 Task: Look for products in the category "Disposable Plates & Utensils" from World Centric only.
Action: Mouse moved to (246, 124)
Screenshot: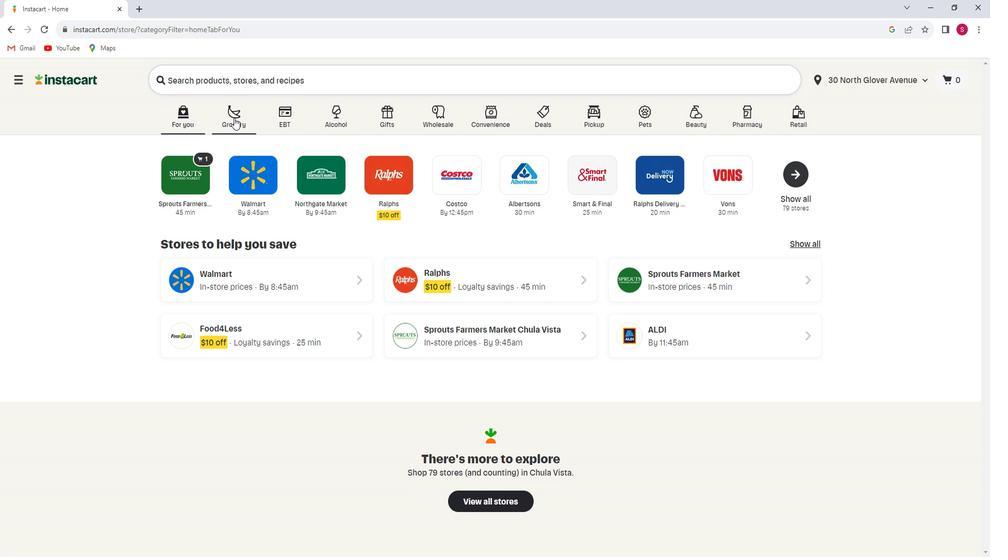 
Action: Mouse pressed left at (246, 124)
Screenshot: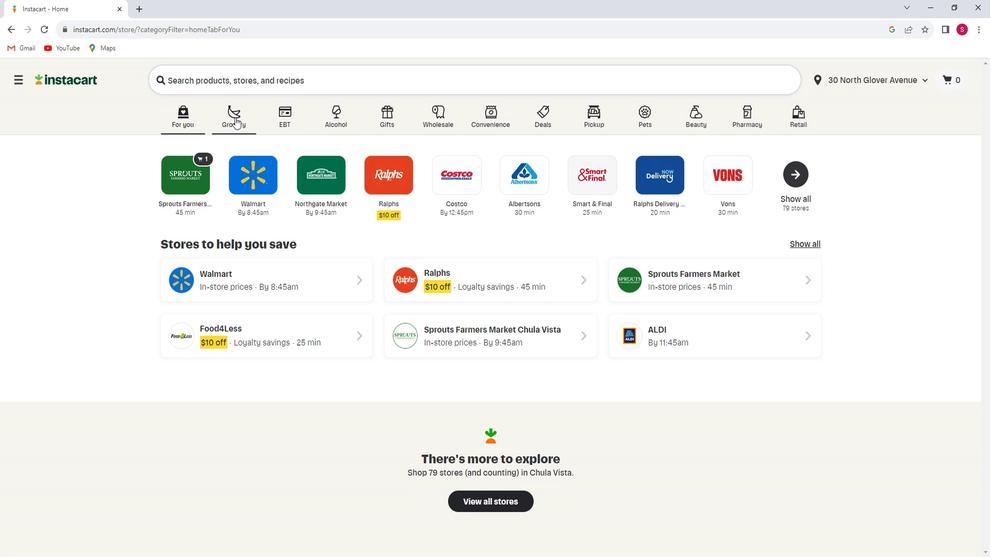 
Action: Mouse moved to (261, 296)
Screenshot: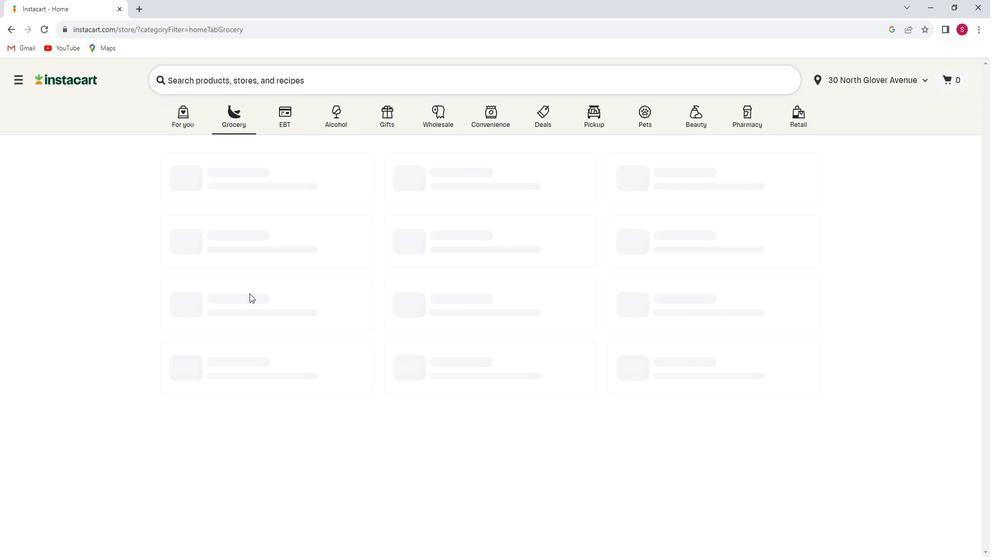 
Action: Mouse pressed left at (261, 296)
Screenshot: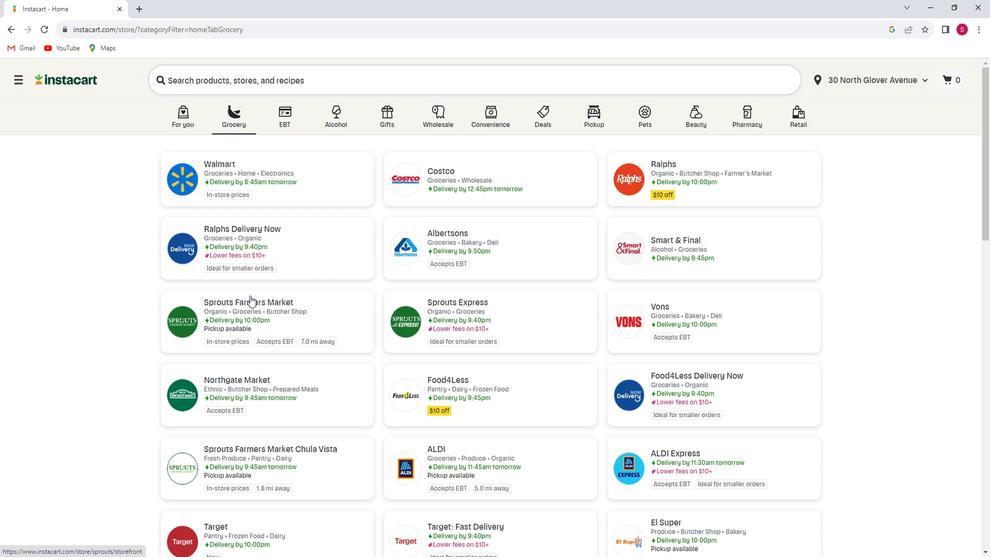 
Action: Mouse moved to (132, 314)
Screenshot: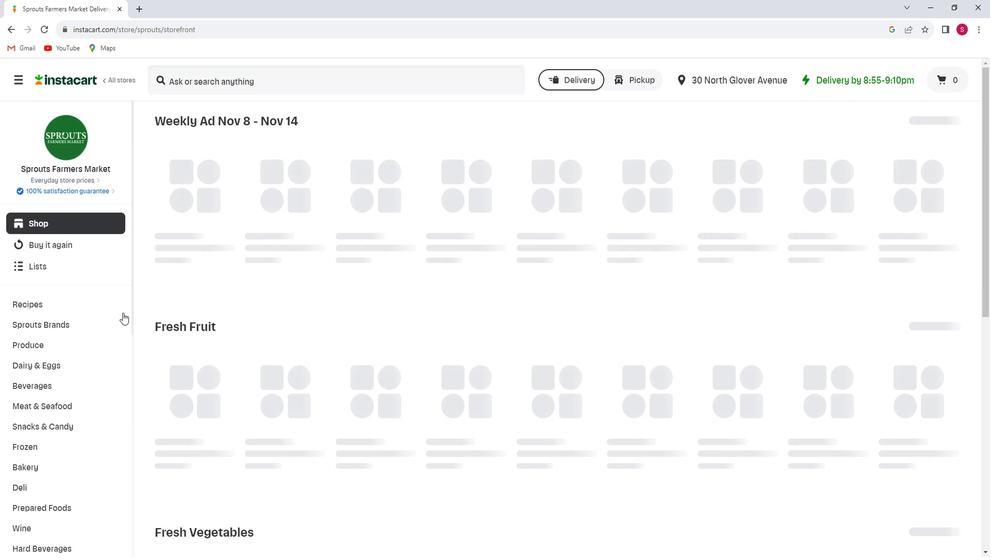 
Action: Mouse scrolled (132, 313) with delta (0, 0)
Screenshot: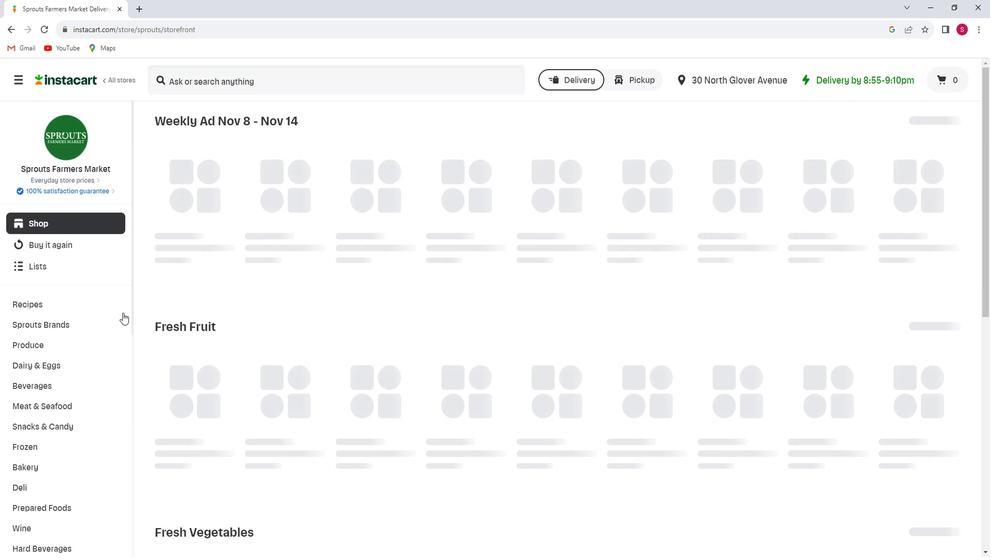 
Action: Mouse scrolled (132, 313) with delta (0, 0)
Screenshot: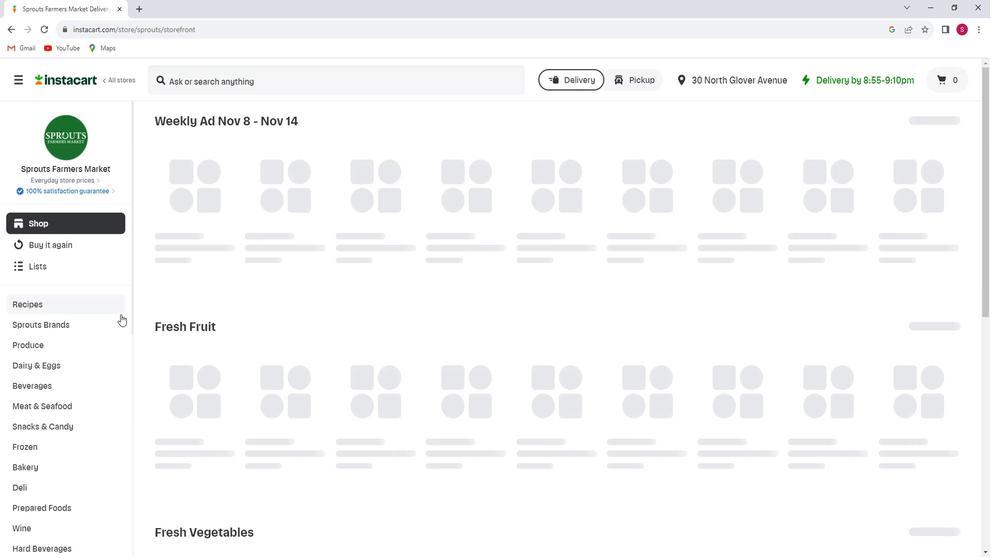 
Action: Mouse scrolled (132, 313) with delta (0, 0)
Screenshot: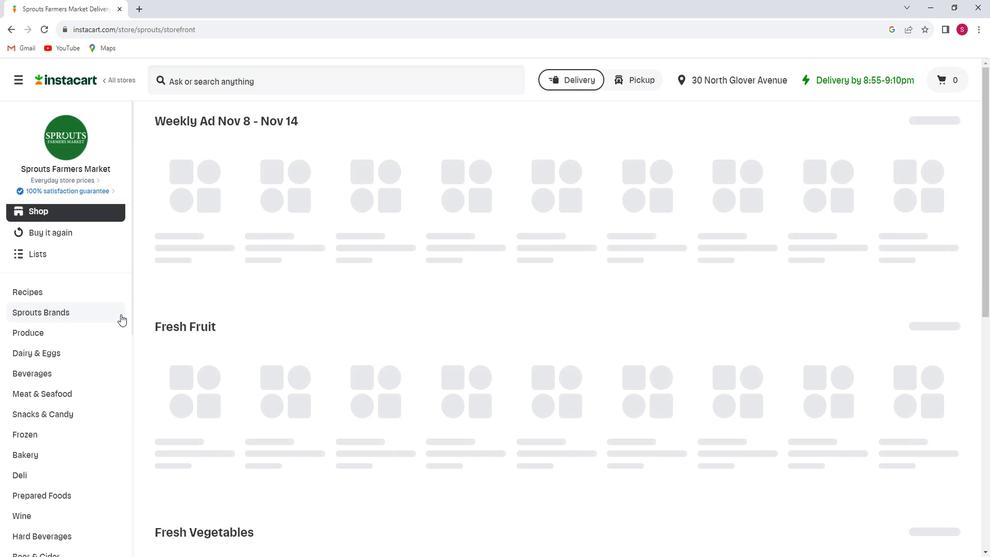 
Action: Mouse moved to (100, 321)
Screenshot: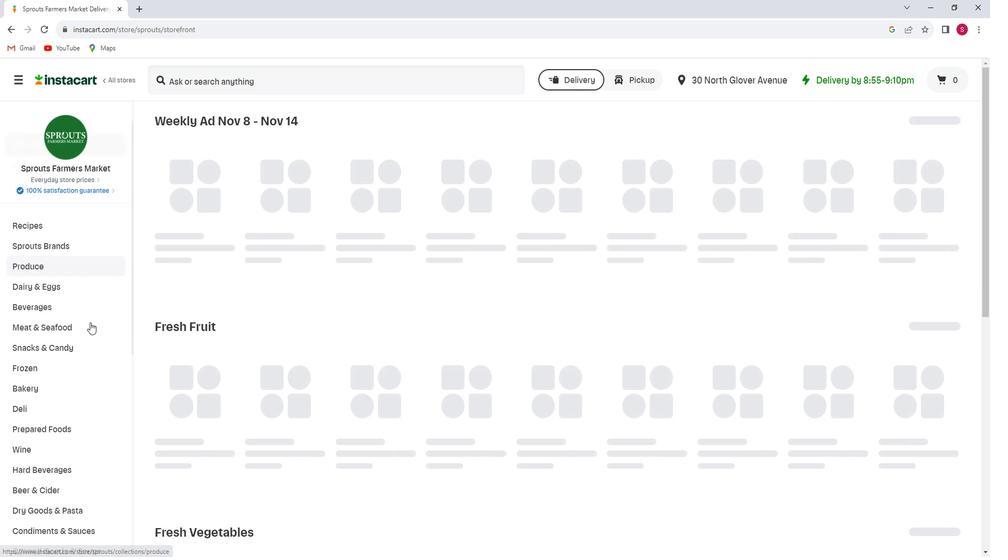 
Action: Mouse scrolled (100, 321) with delta (0, 0)
Screenshot: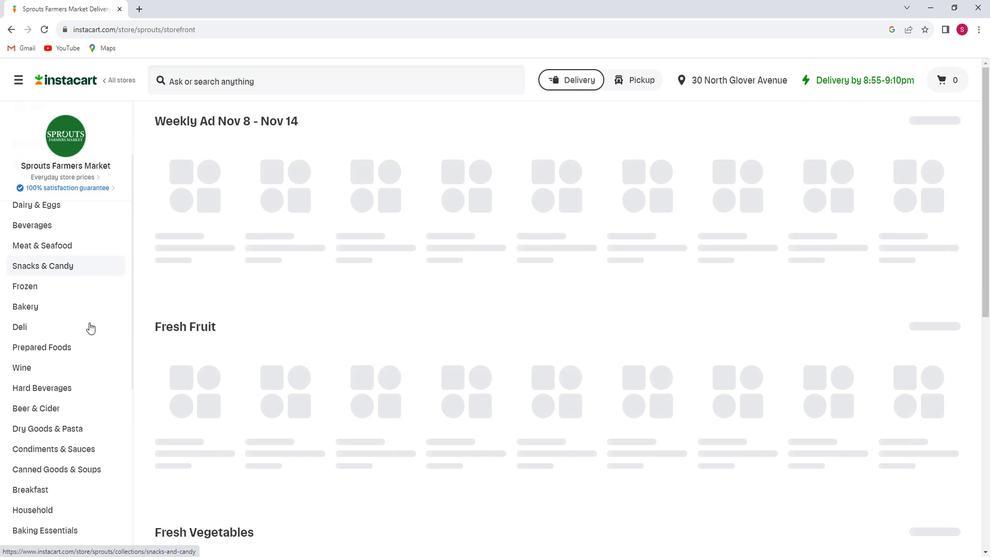 
Action: Mouse scrolled (100, 321) with delta (0, 0)
Screenshot: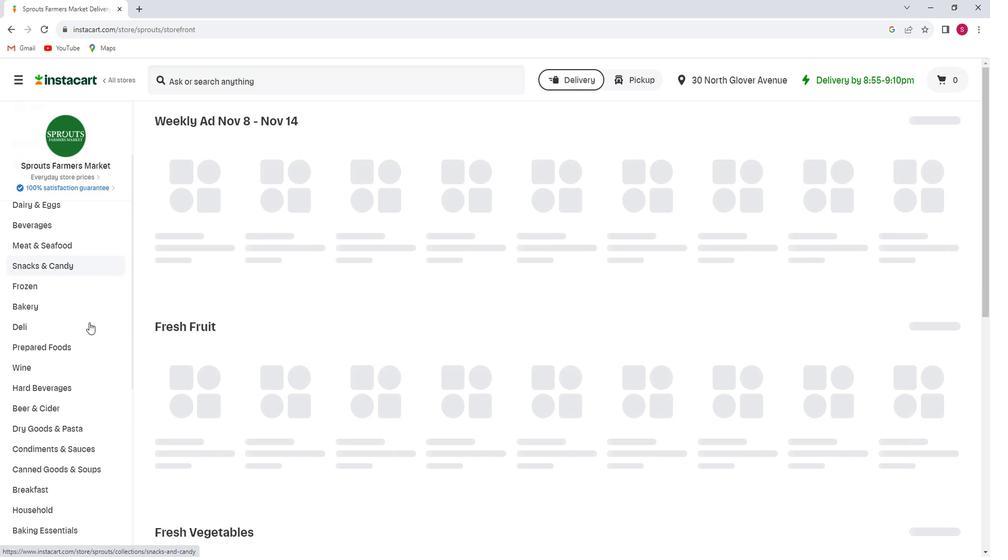 
Action: Mouse scrolled (100, 321) with delta (0, 0)
Screenshot: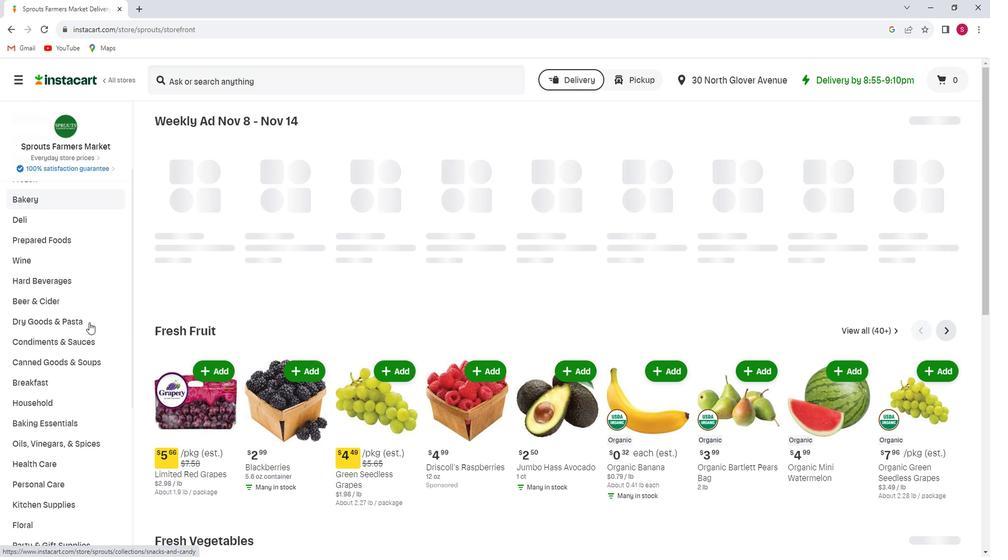 
Action: Mouse scrolled (100, 321) with delta (0, 0)
Screenshot: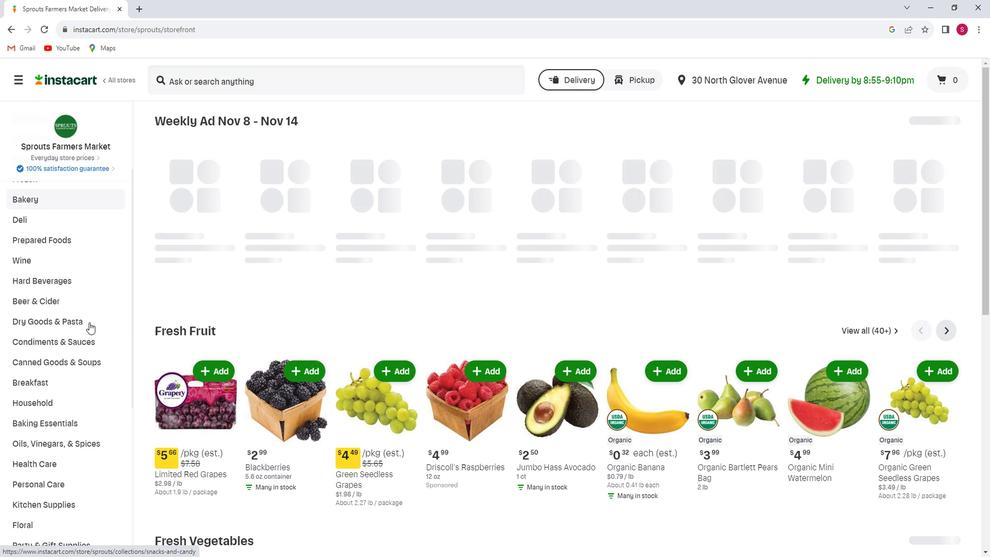 
Action: Mouse scrolled (100, 321) with delta (0, 0)
Screenshot: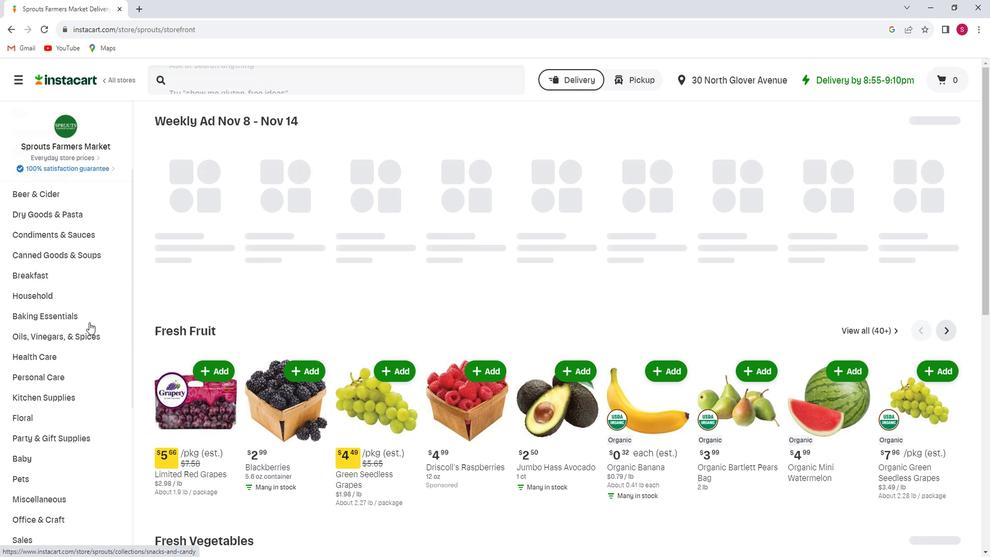 
Action: Mouse scrolled (100, 321) with delta (0, 0)
Screenshot: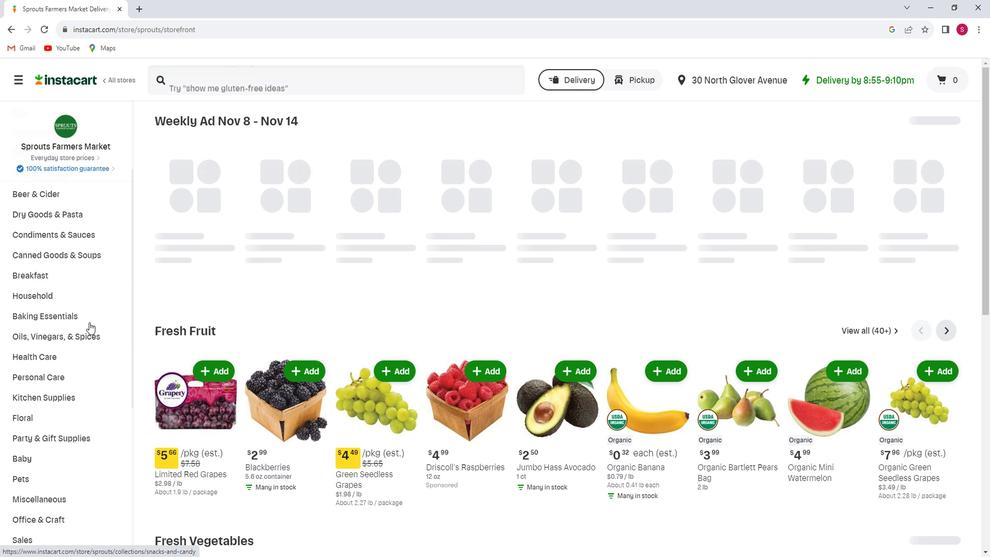 
Action: Mouse moved to (92, 337)
Screenshot: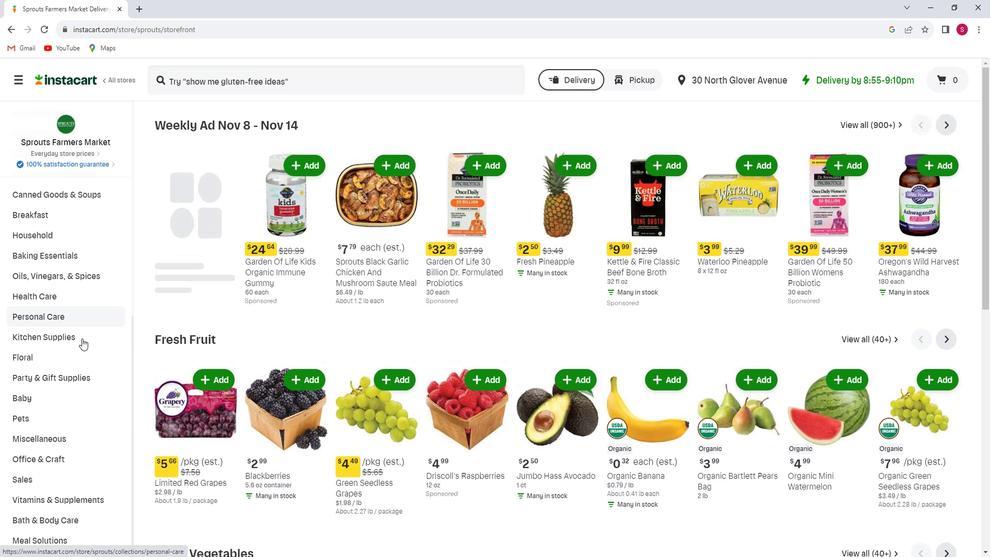 
Action: Mouse pressed left at (92, 337)
Screenshot: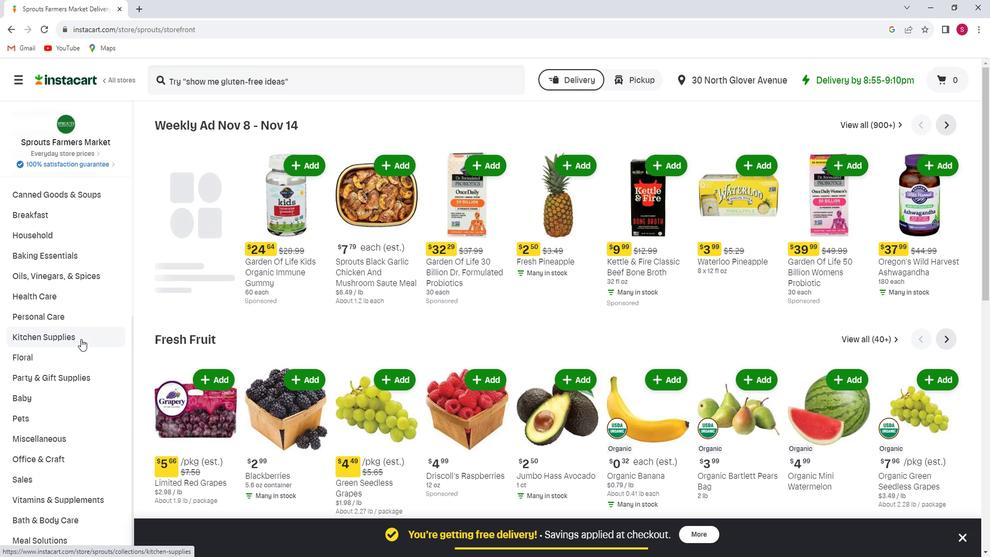 
Action: Mouse moved to (85, 376)
Screenshot: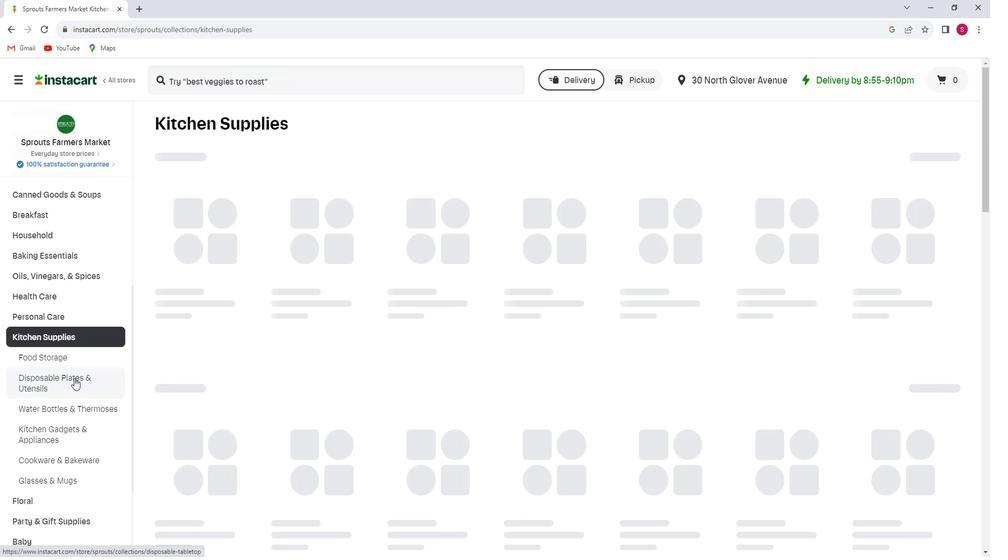 
Action: Mouse pressed left at (85, 376)
Screenshot: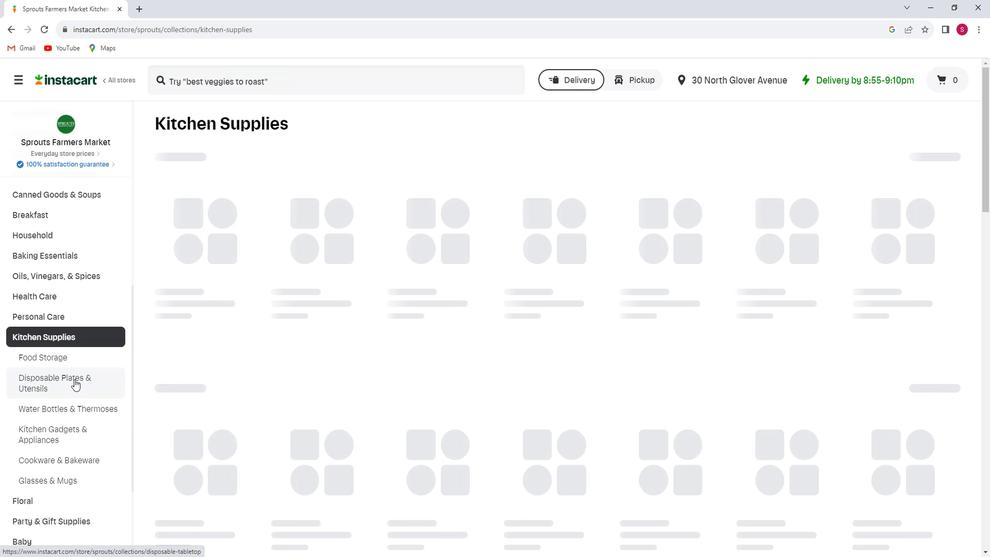 
Action: Mouse moved to (257, 204)
Screenshot: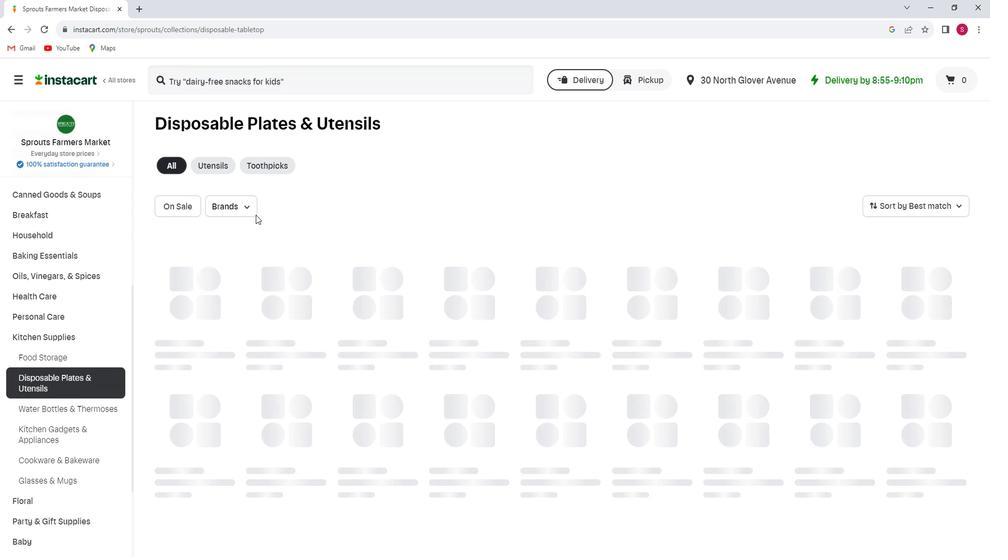 
Action: Mouse pressed left at (257, 204)
Screenshot: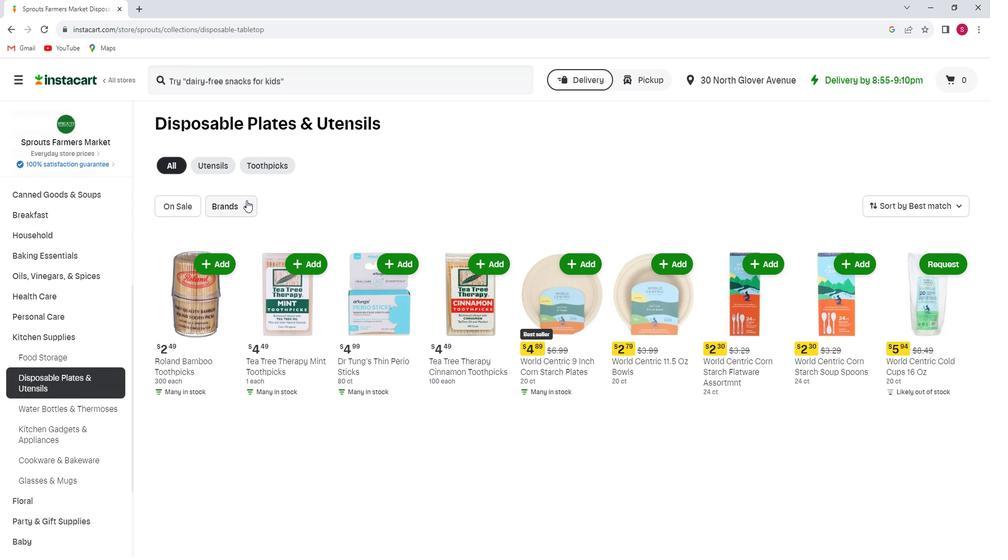 
Action: Mouse moved to (233, 239)
Screenshot: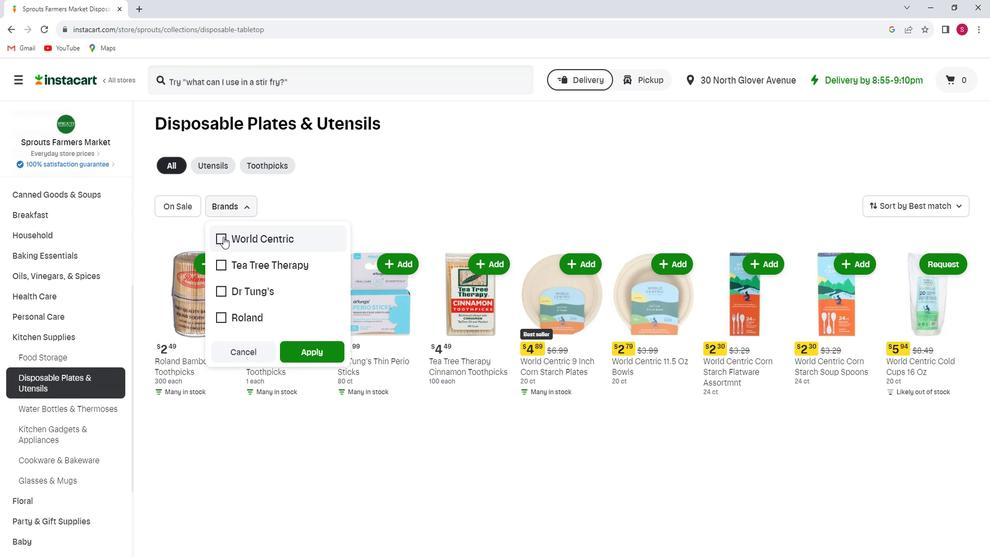 
Action: Mouse pressed left at (233, 239)
Screenshot: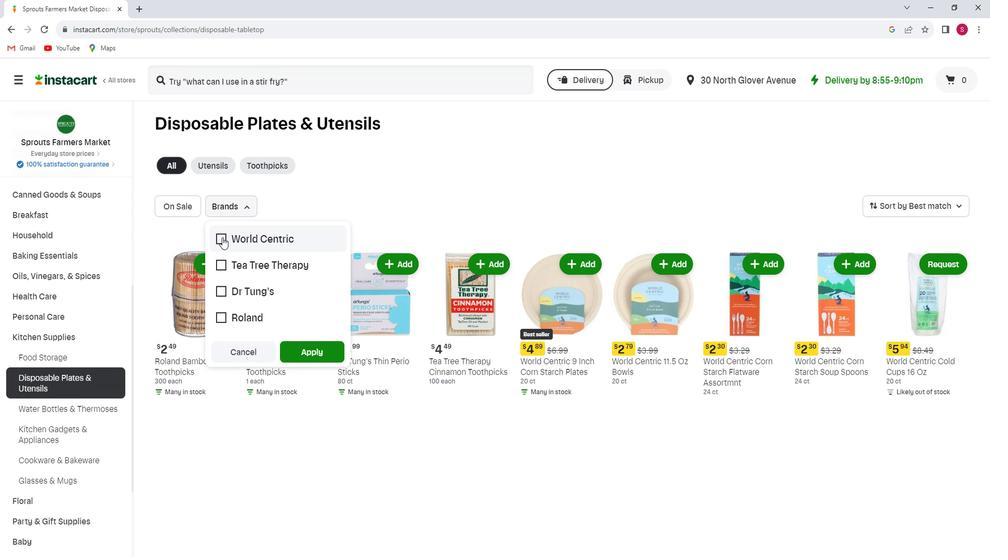 
Action: Mouse moved to (324, 350)
Screenshot: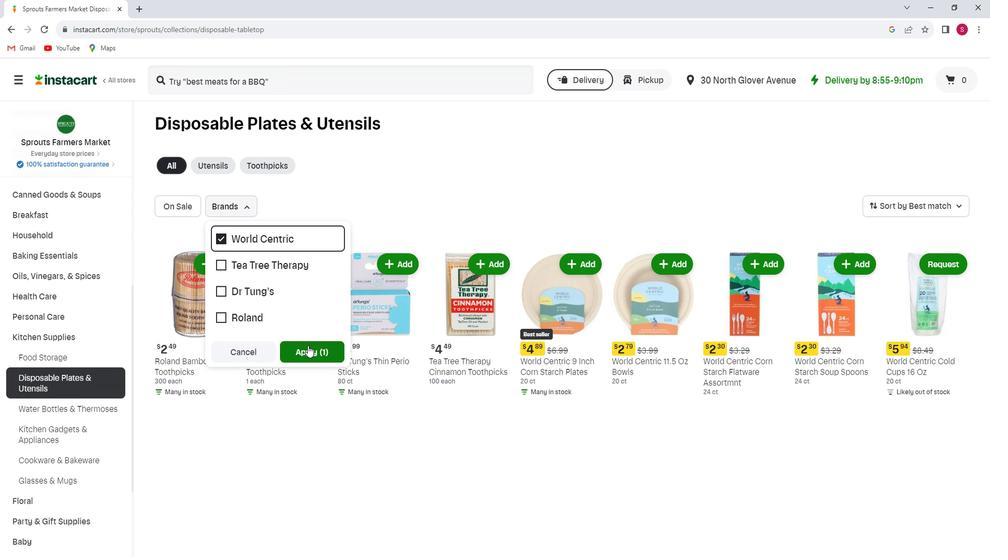 
Action: Mouse pressed left at (324, 350)
Screenshot: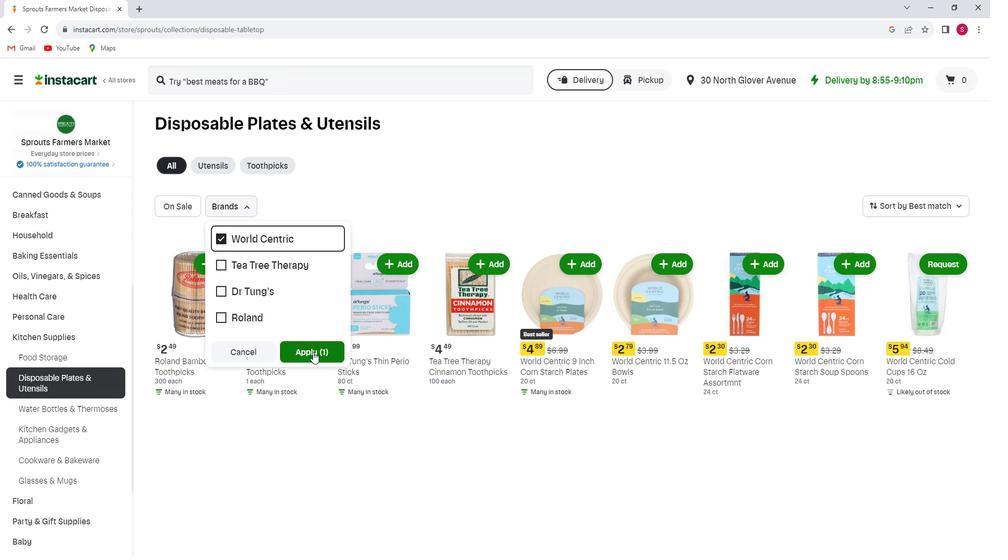 
